 Task: Organize a family picnic for next Sunday at the park.
Action: Mouse moved to (442, 133)
Screenshot: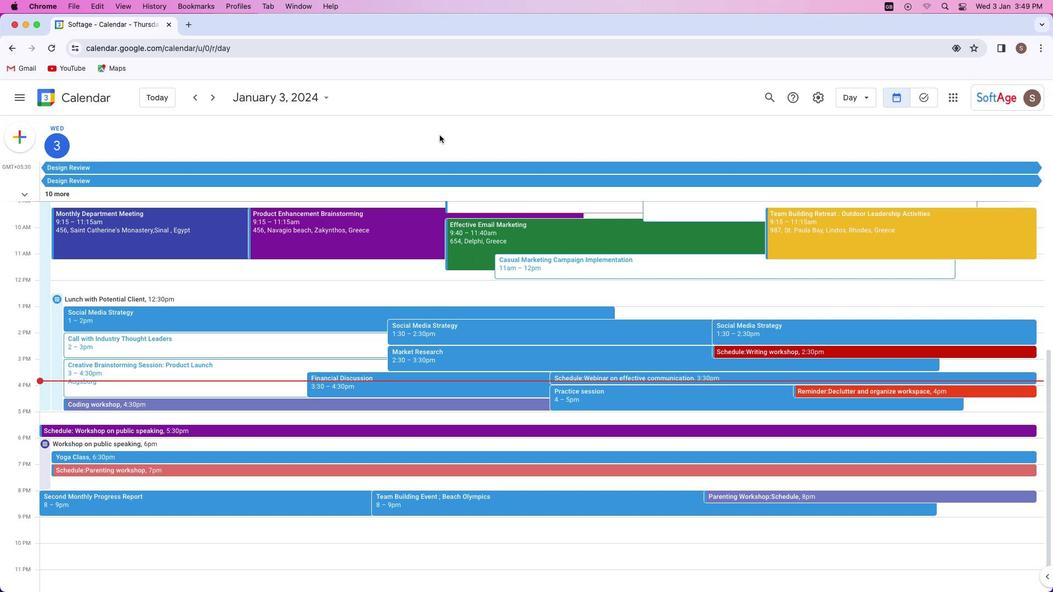 
Action: Mouse pressed left at (442, 133)
Screenshot: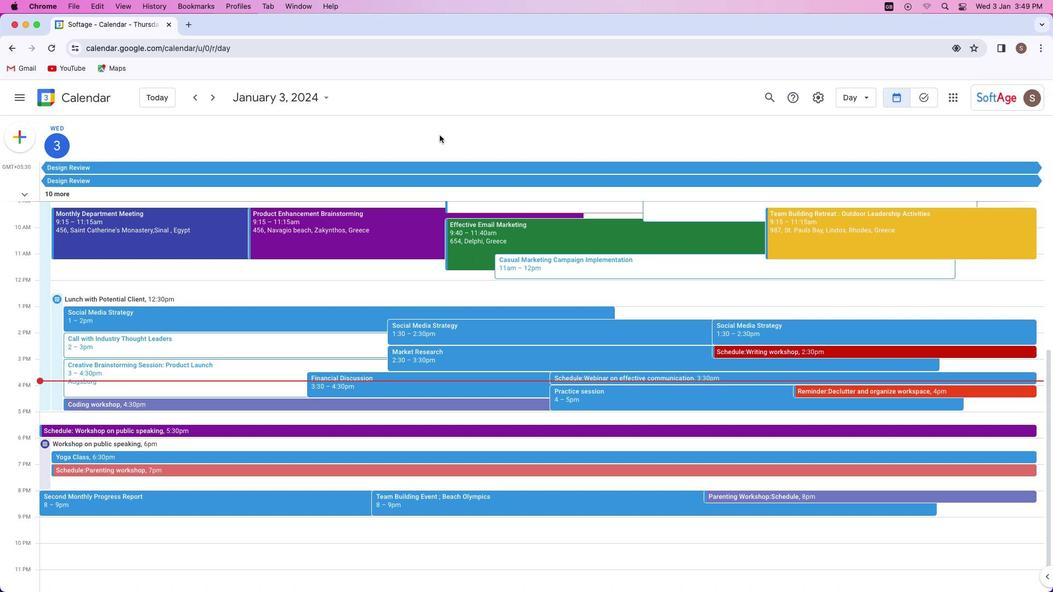 
Action: Mouse moved to (15, 134)
Screenshot: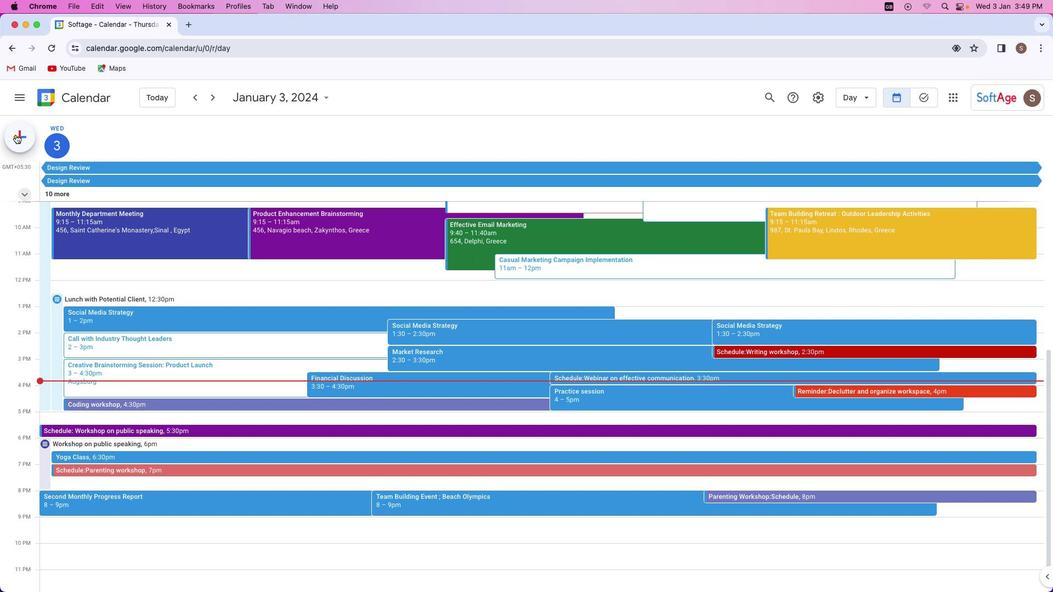 
Action: Mouse pressed left at (15, 134)
Screenshot: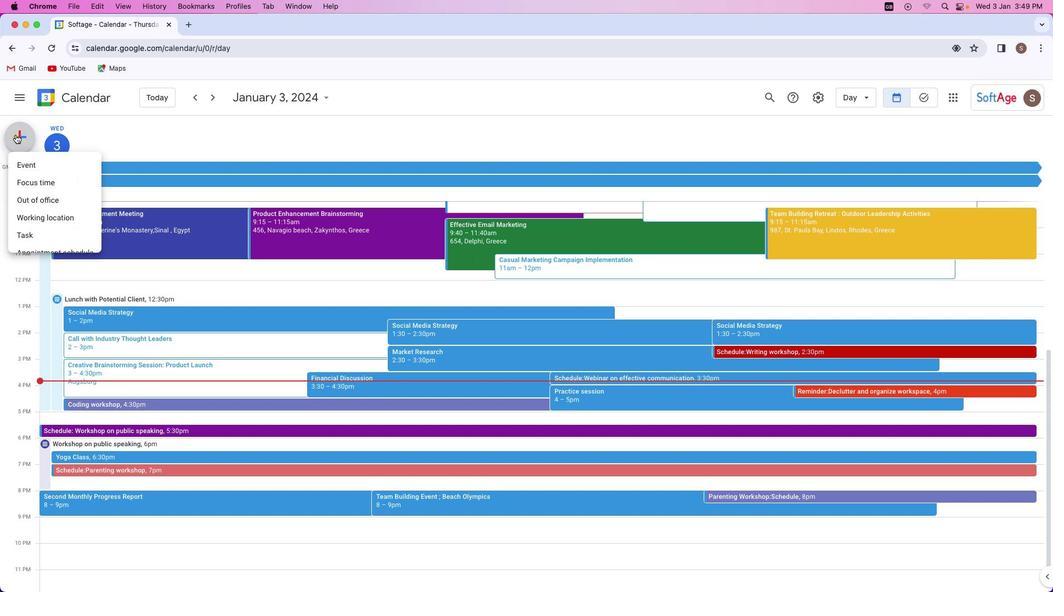 
Action: Mouse moved to (48, 169)
Screenshot: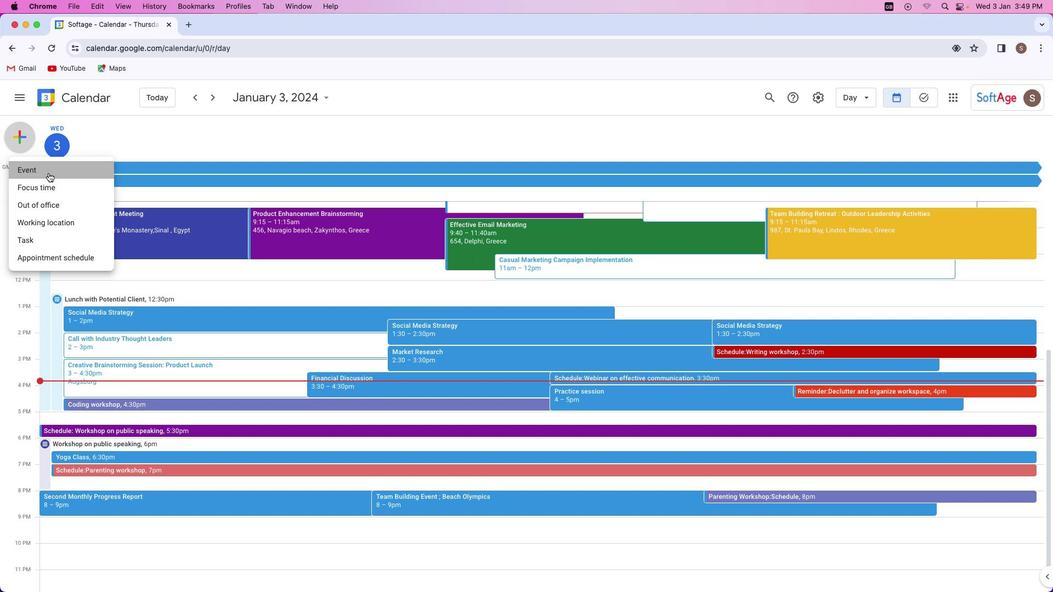 
Action: Mouse pressed left at (48, 169)
Screenshot: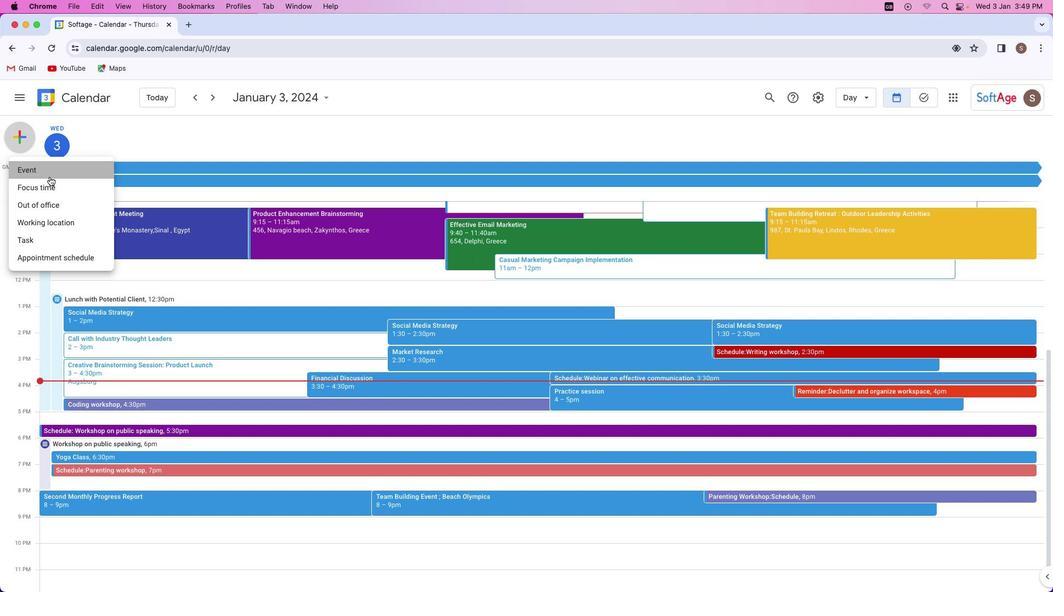 
Action: Mouse moved to (396, 234)
Screenshot: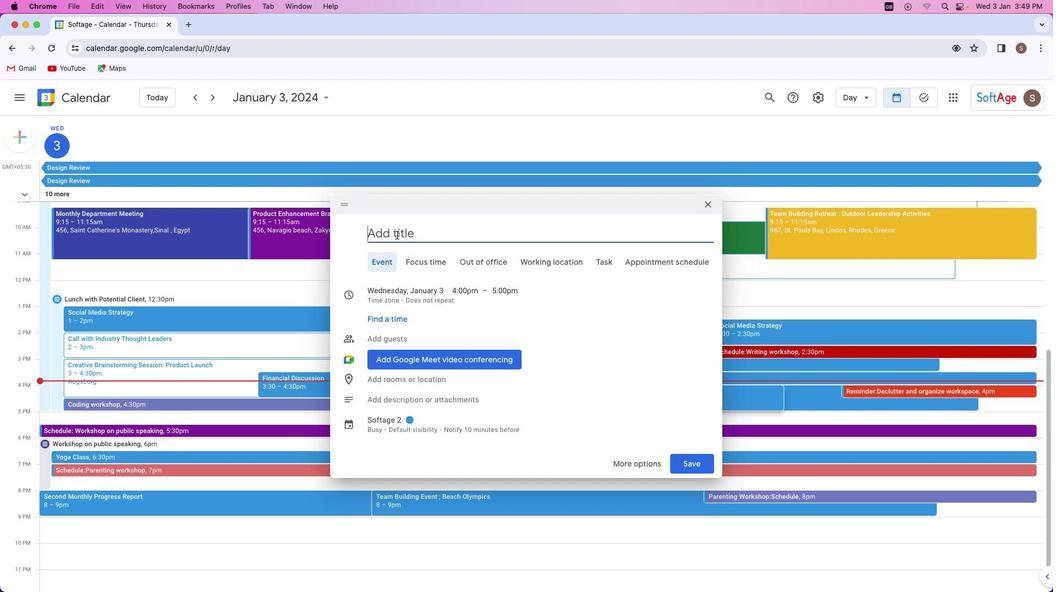 
Action: Key pressed Key.shift'F''a''m''i''l''y'Key.space'p''i''c''n''i''c'
Screenshot: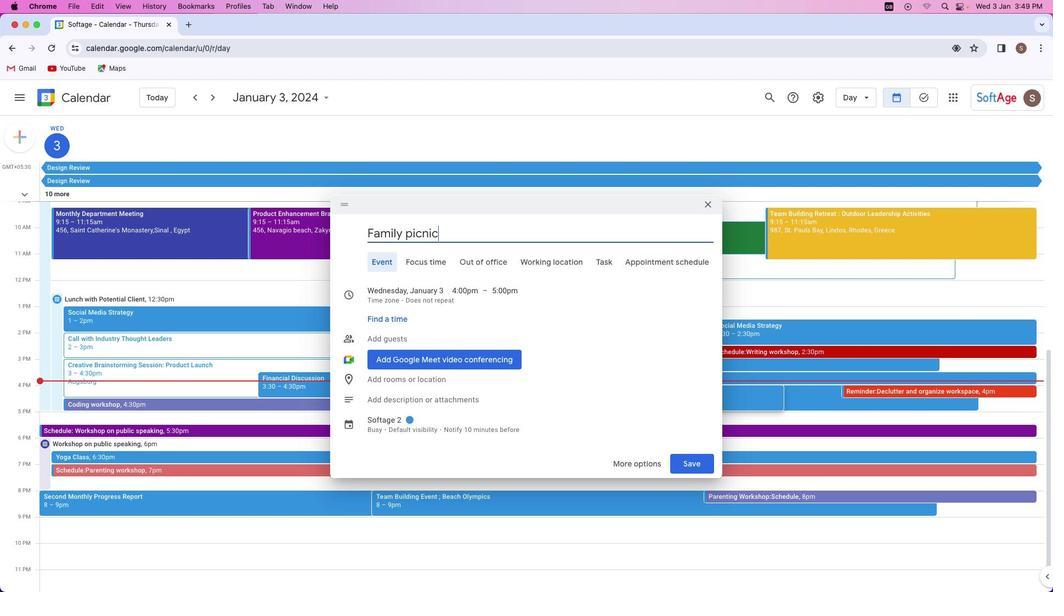 
Action: Mouse moved to (419, 288)
Screenshot: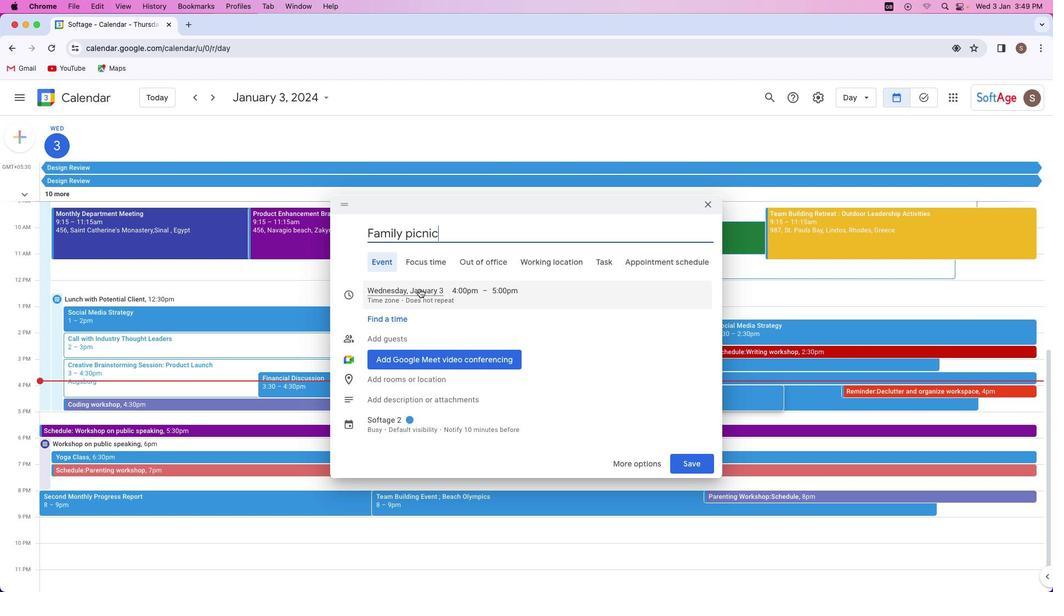 
Action: Mouse pressed left at (419, 288)
Screenshot: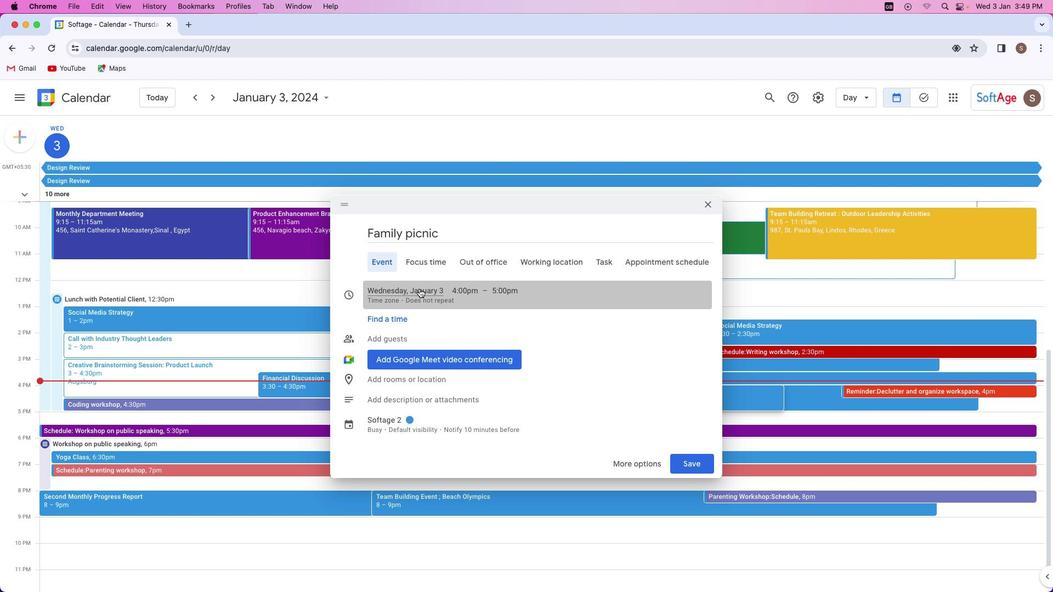 
Action: Mouse moved to (502, 342)
Screenshot: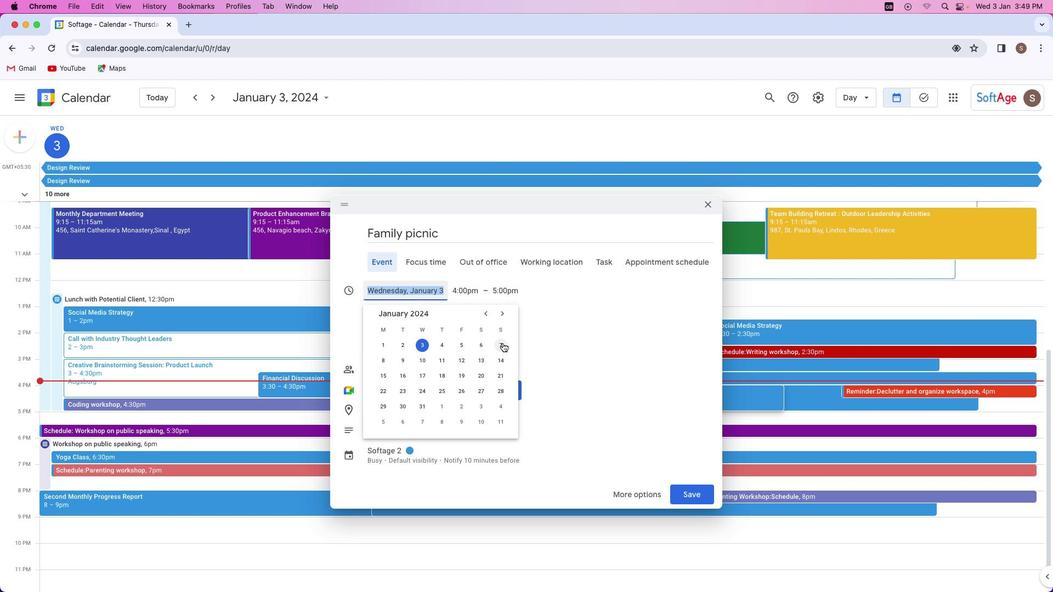
Action: Mouse pressed left at (502, 342)
Screenshot: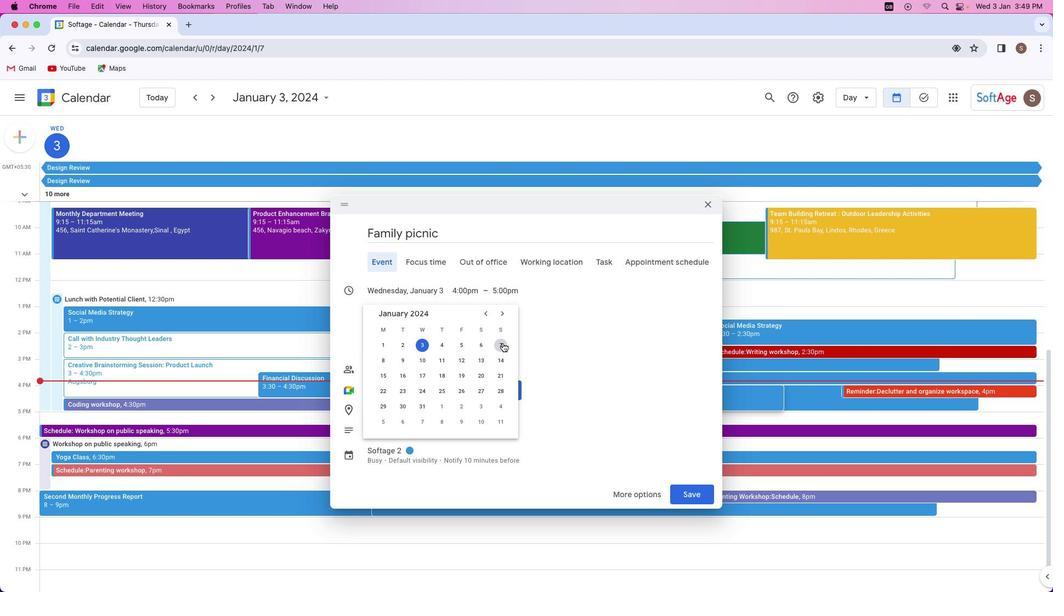 
Action: Mouse moved to (448, 291)
Screenshot: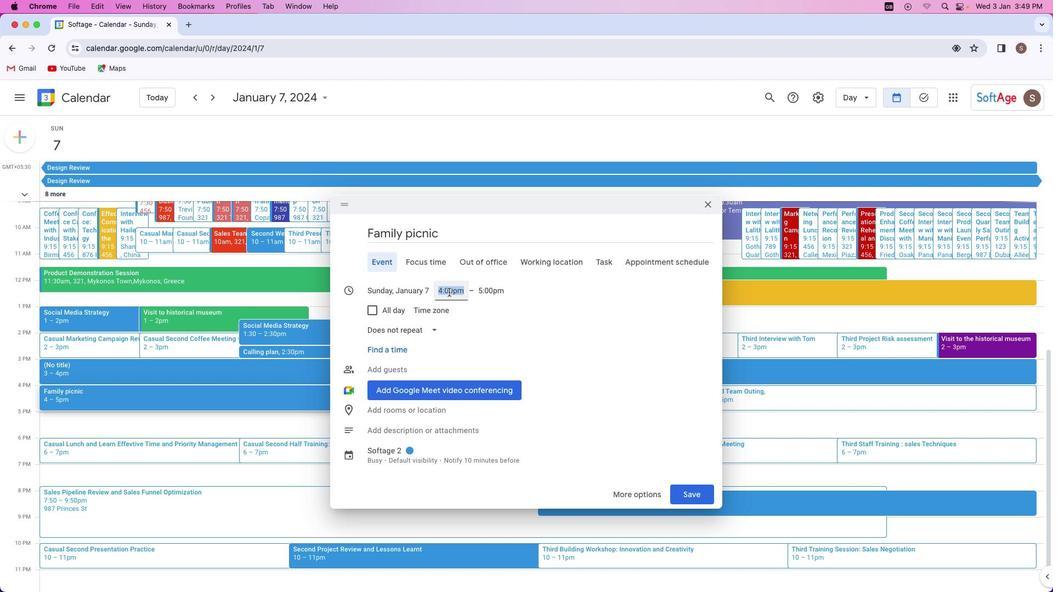 
Action: Mouse pressed left at (448, 291)
Screenshot: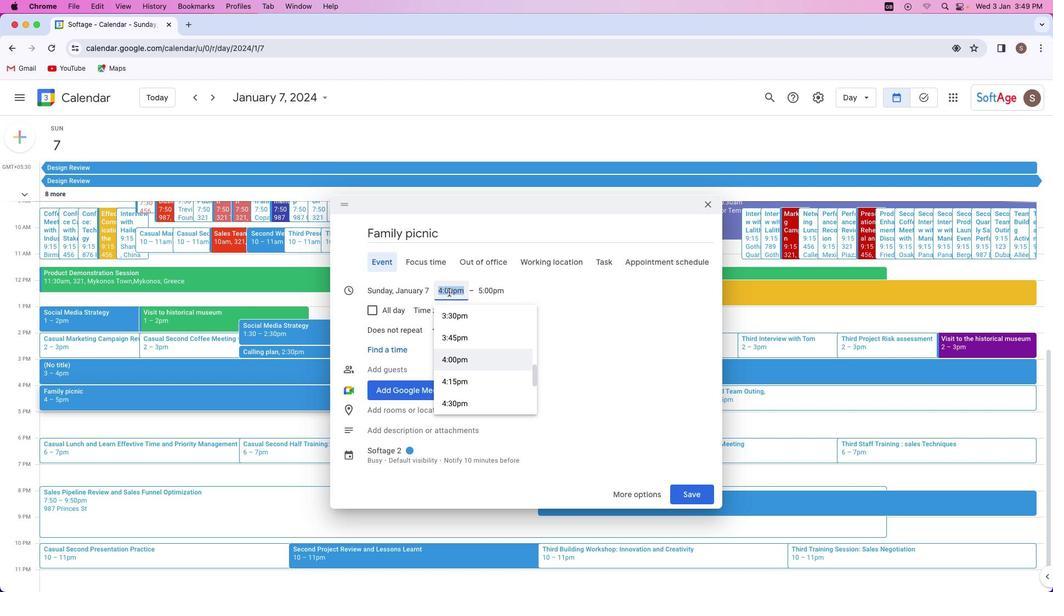 
Action: Mouse moved to (572, 311)
Screenshot: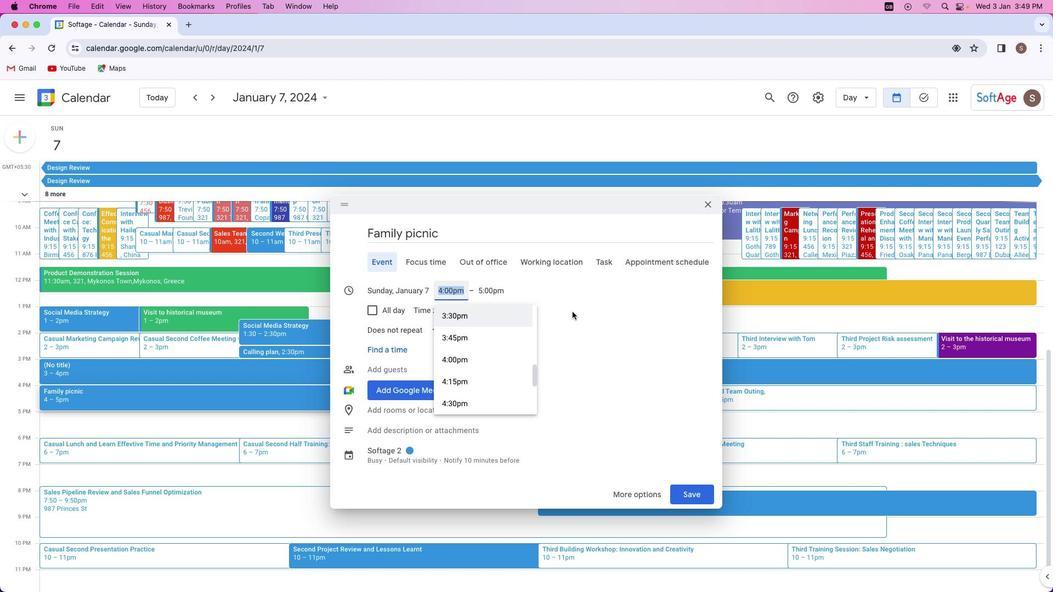 
Action: Mouse pressed left at (572, 311)
Screenshot: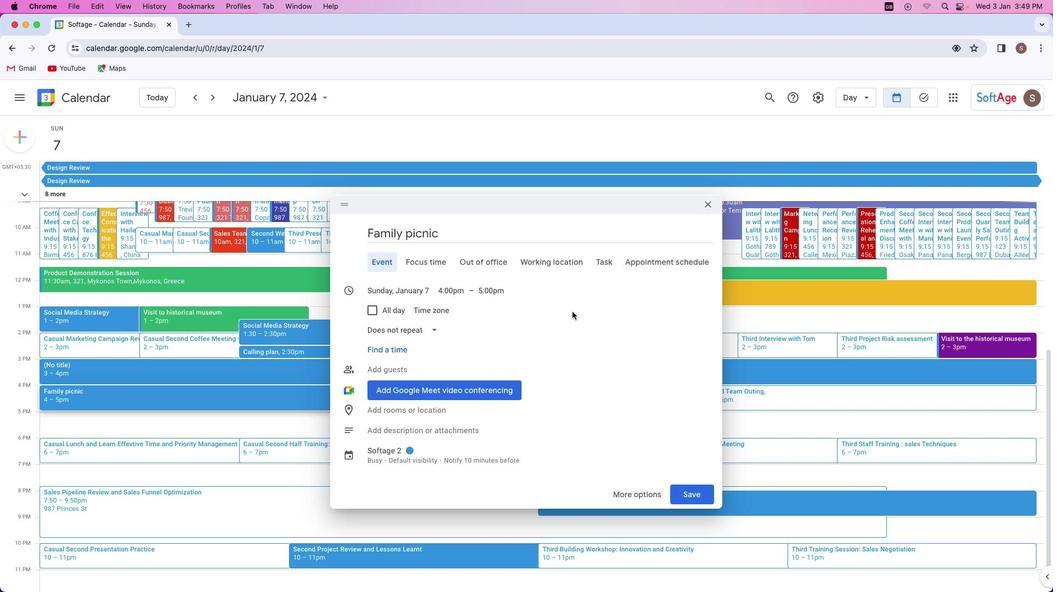 
Action: Mouse moved to (373, 311)
Screenshot: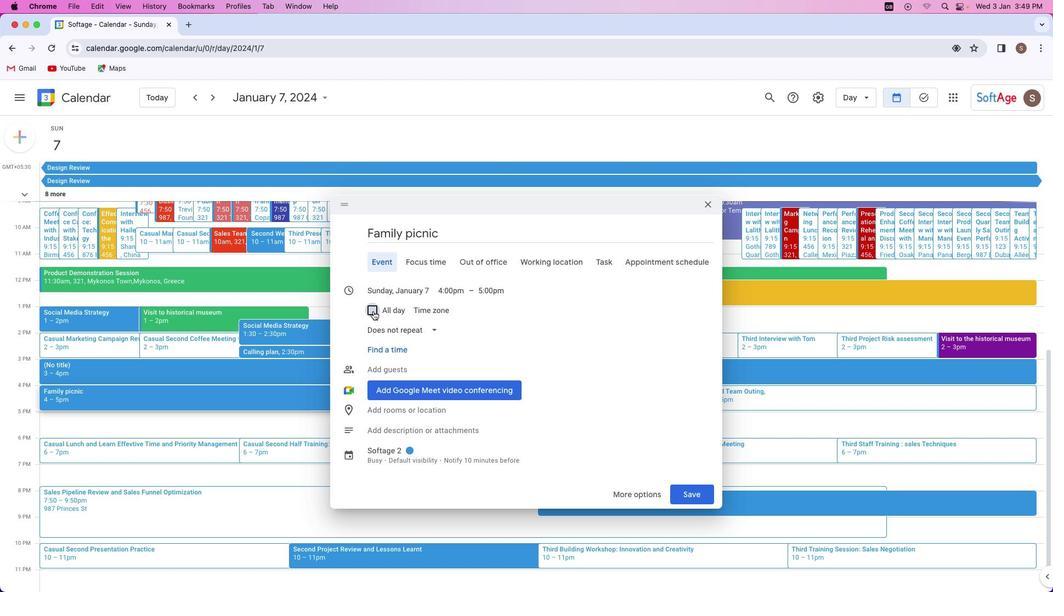 
Action: Mouse pressed left at (373, 311)
Screenshot: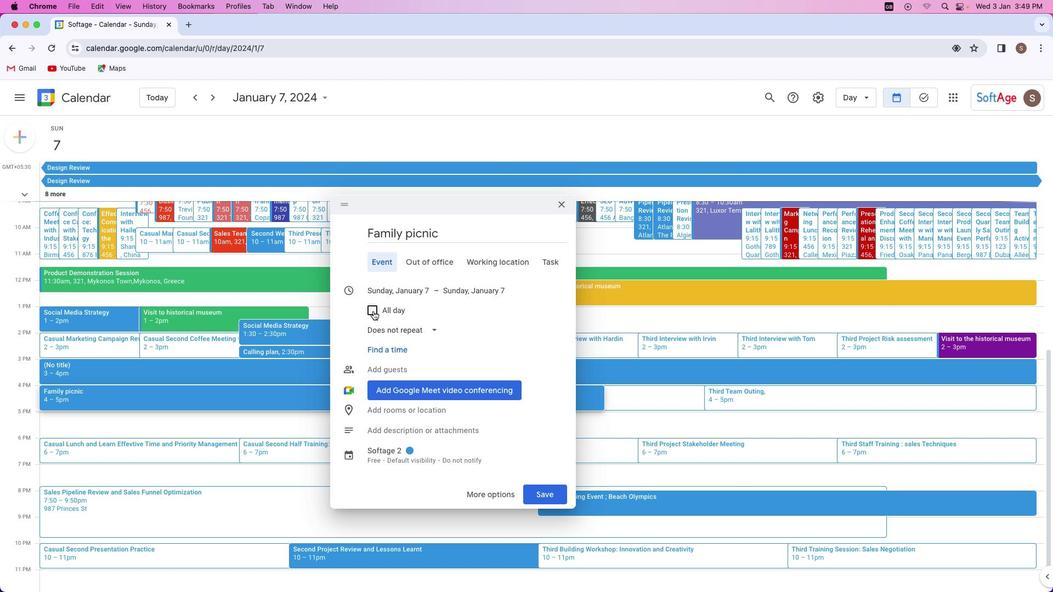 
Action: Mouse moved to (468, 410)
Screenshot: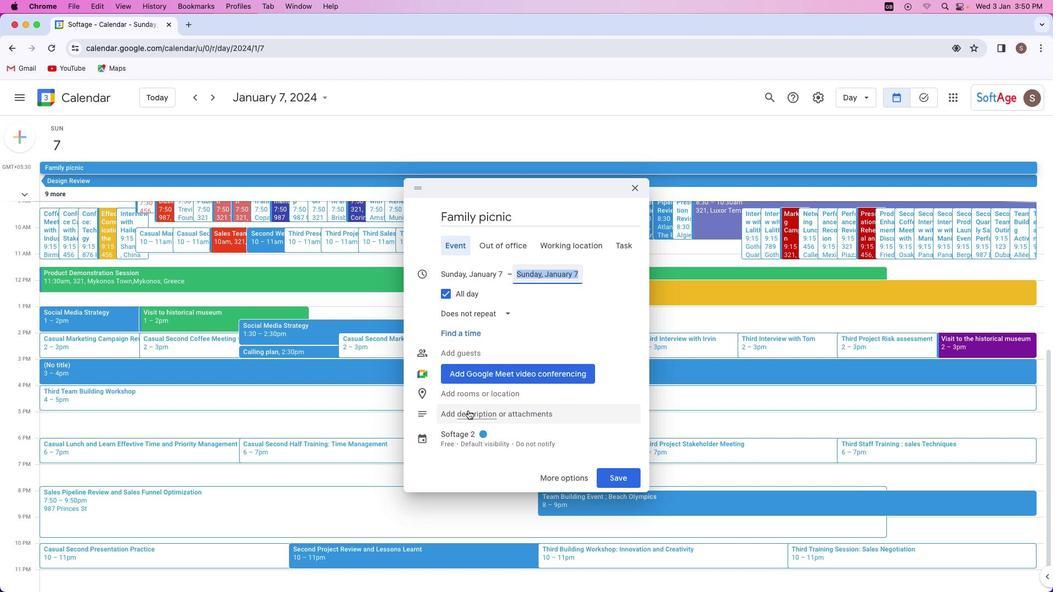
Action: Mouse pressed left at (468, 410)
Screenshot: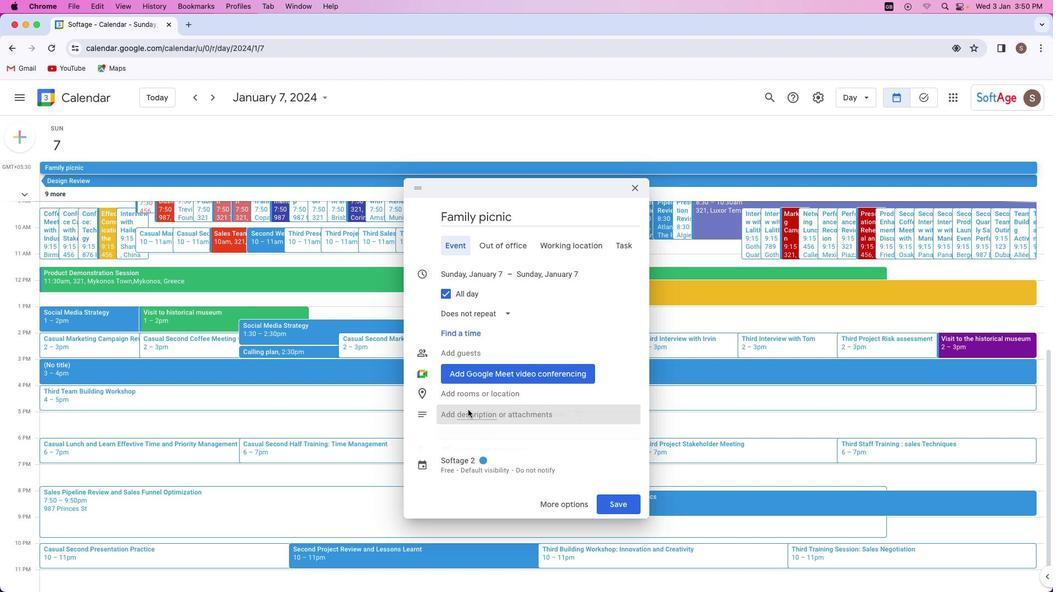 
Action: Mouse moved to (473, 431)
Screenshot: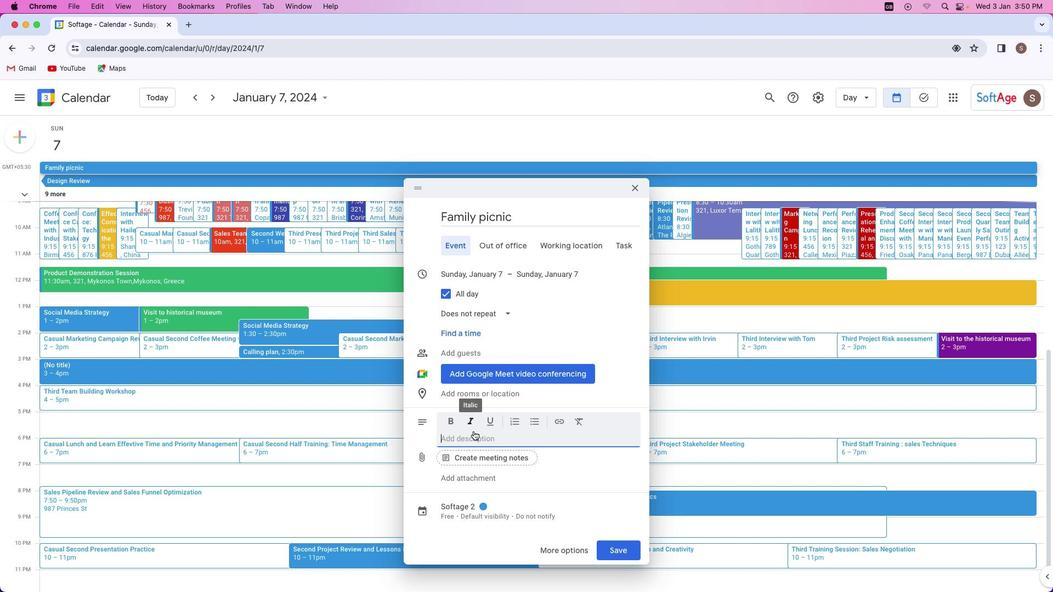 
Action: Key pressed Key.shift'T''h''i''s'Key.space'p''l''a''n'Key.space'o''r''g''a''n''i''g'Key.backspace'z''e'Key.spaceKey.space'a'Key.leftKey.leftKey.backspaceKey.rightKey.rightKey.rightKey.space'f''a''m''i''l''y'Key.space'p''i''c''n''i''c''.'
Screenshot: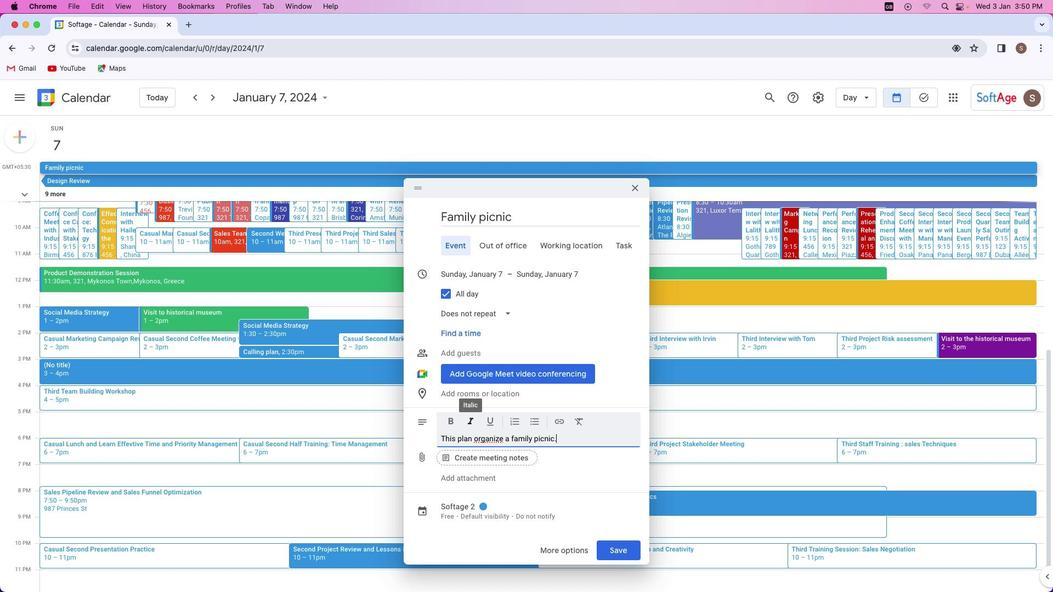 
Action: Mouse moved to (494, 508)
Screenshot: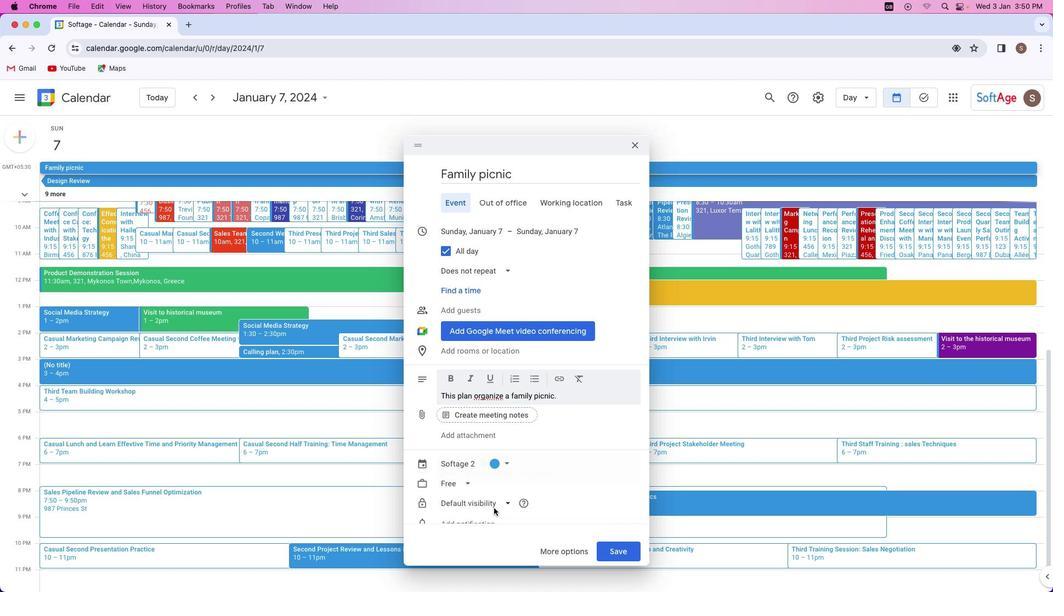 
Action: Mouse pressed left at (494, 508)
Screenshot: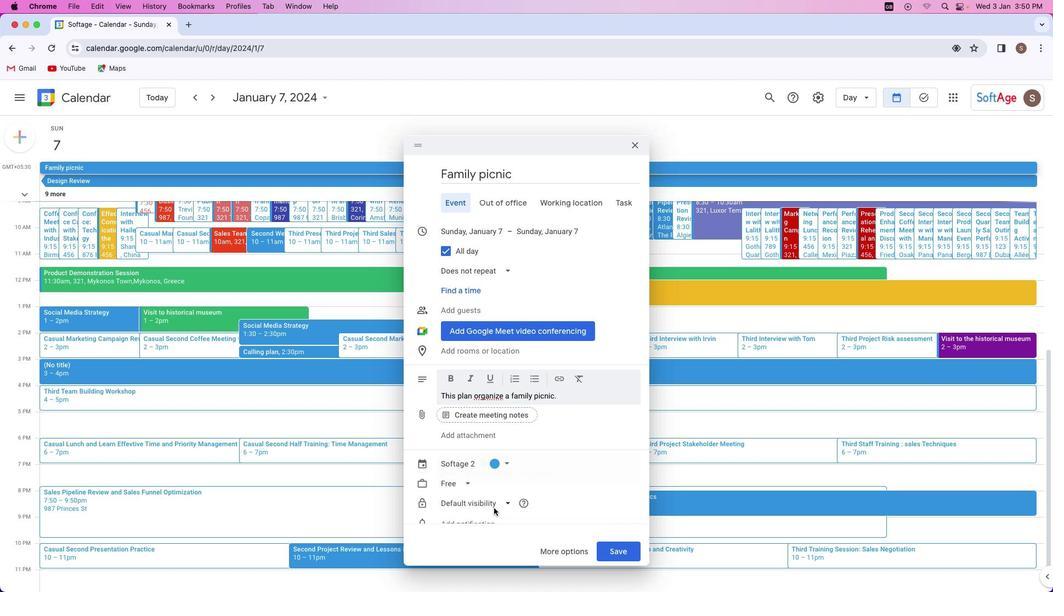 
Action: Mouse moved to (505, 447)
Screenshot: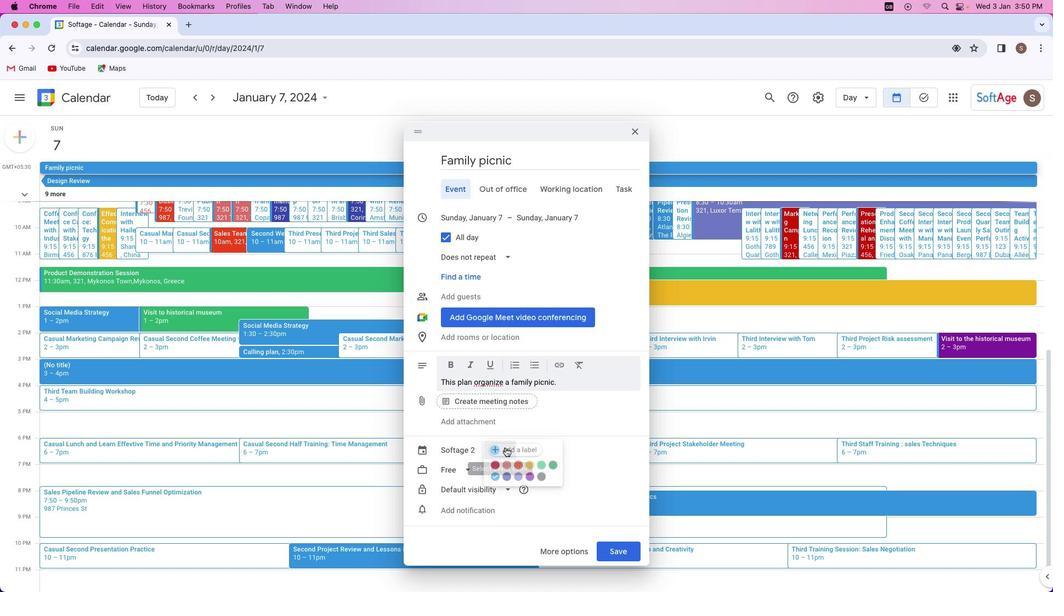 
Action: Mouse pressed left at (505, 447)
Screenshot: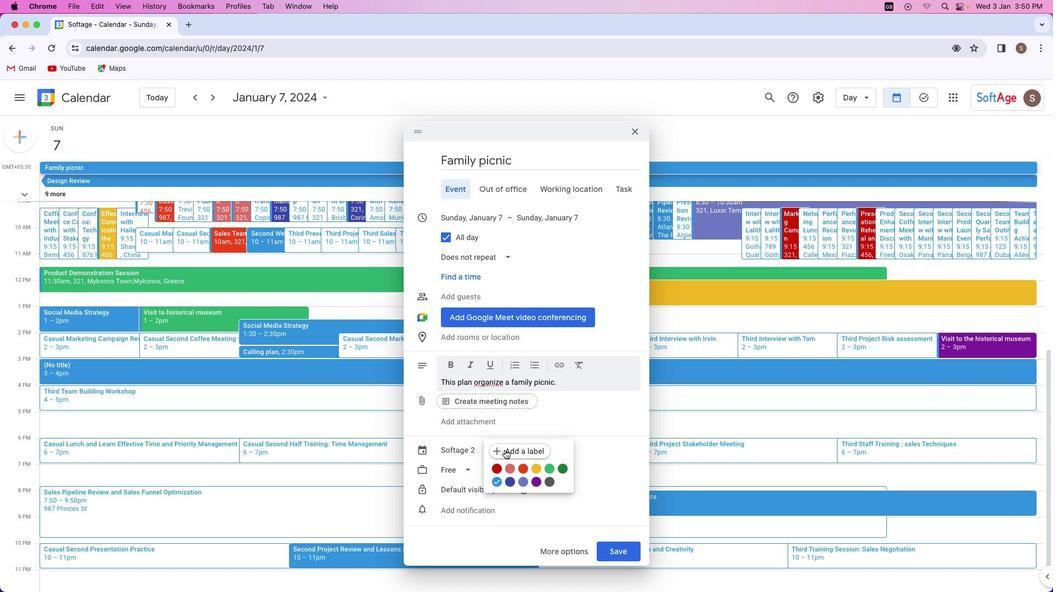 
Action: Mouse moved to (497, 467)
Screenshot: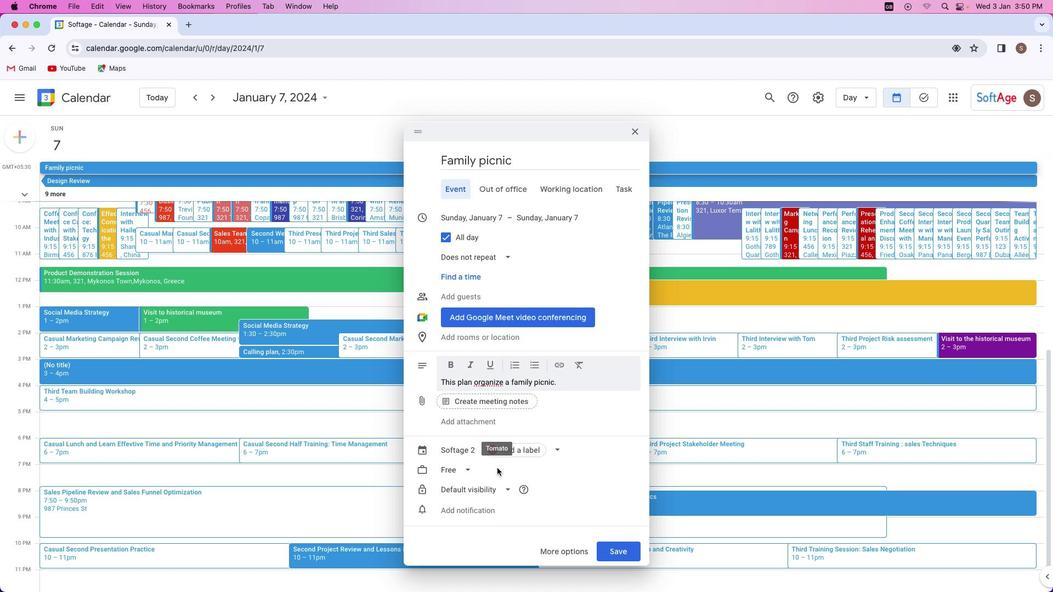 
Action: Mouse pressed left at (497, 467)
Screenshot: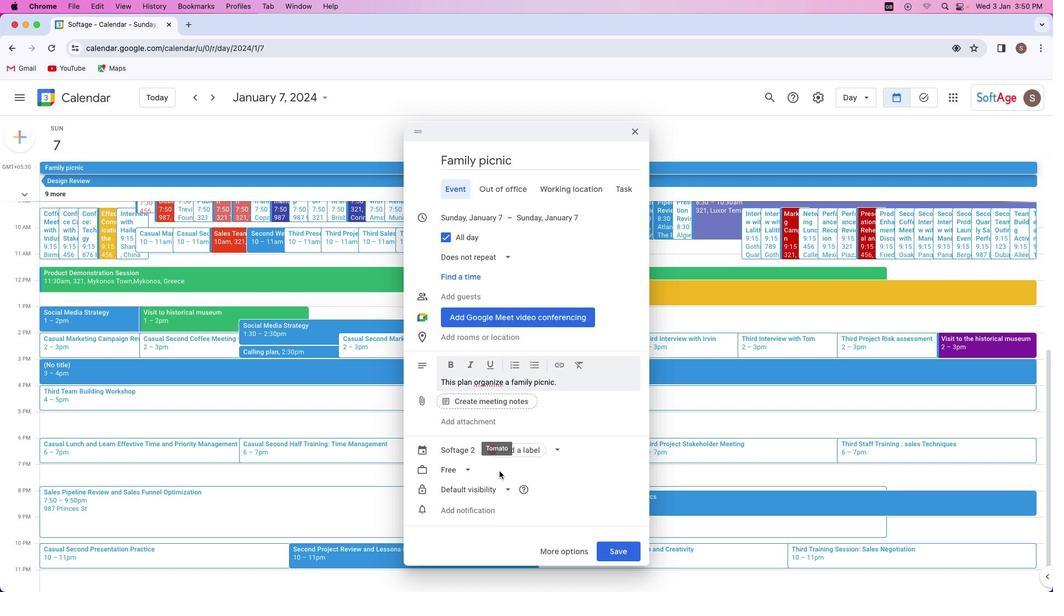 
Action: Mouse moved to (613, 548)
Screenshot: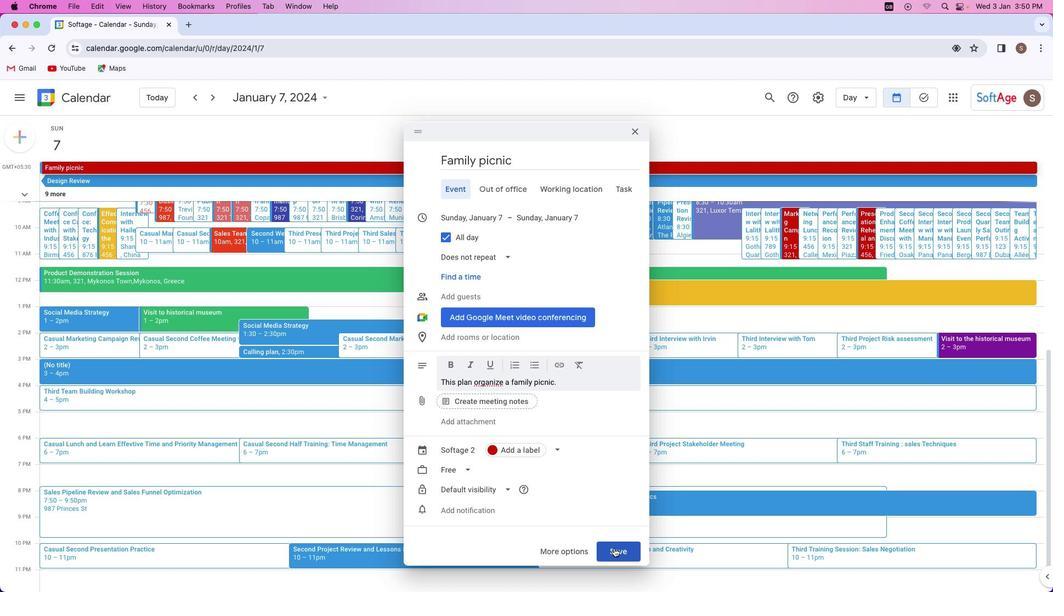 
Action: Mouse pressed left at (613, 548)
Screenshot: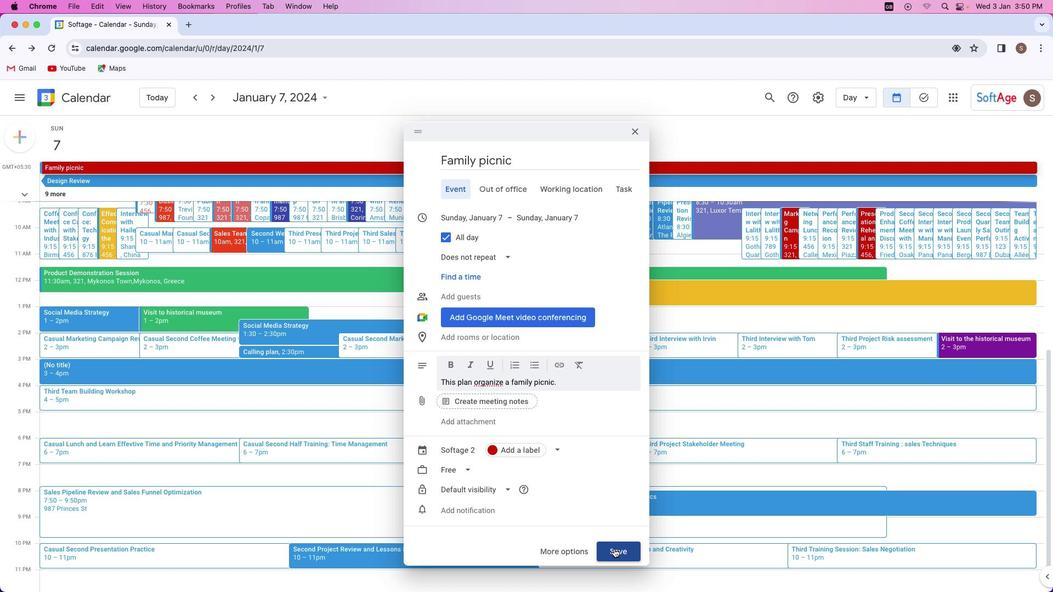 
Action: Mouse moved to (25, 193)
Screenshot: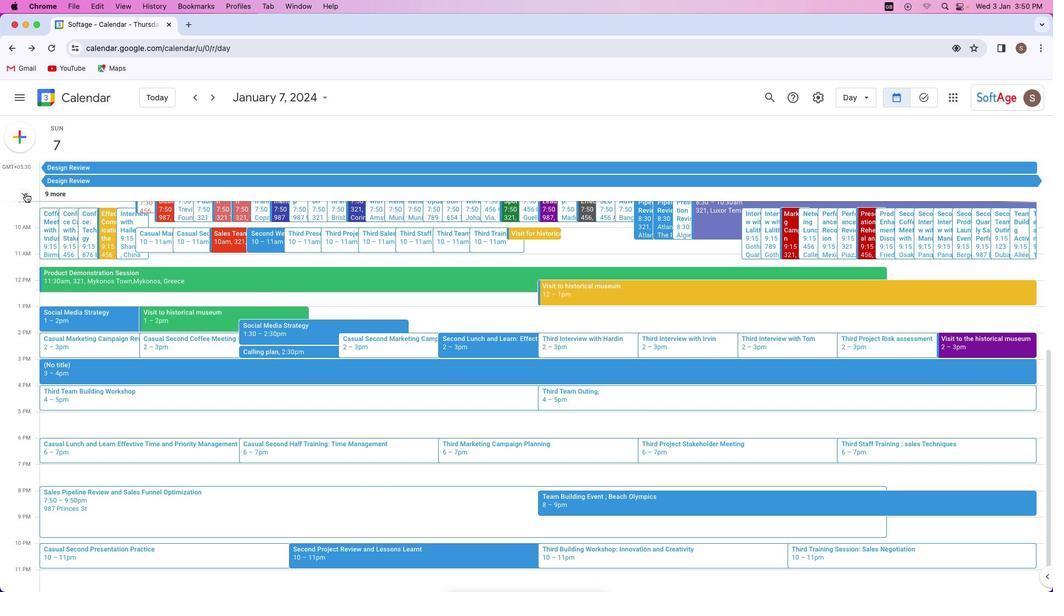 
Action: Mouse pressed left at (25, 193)
Screenshot: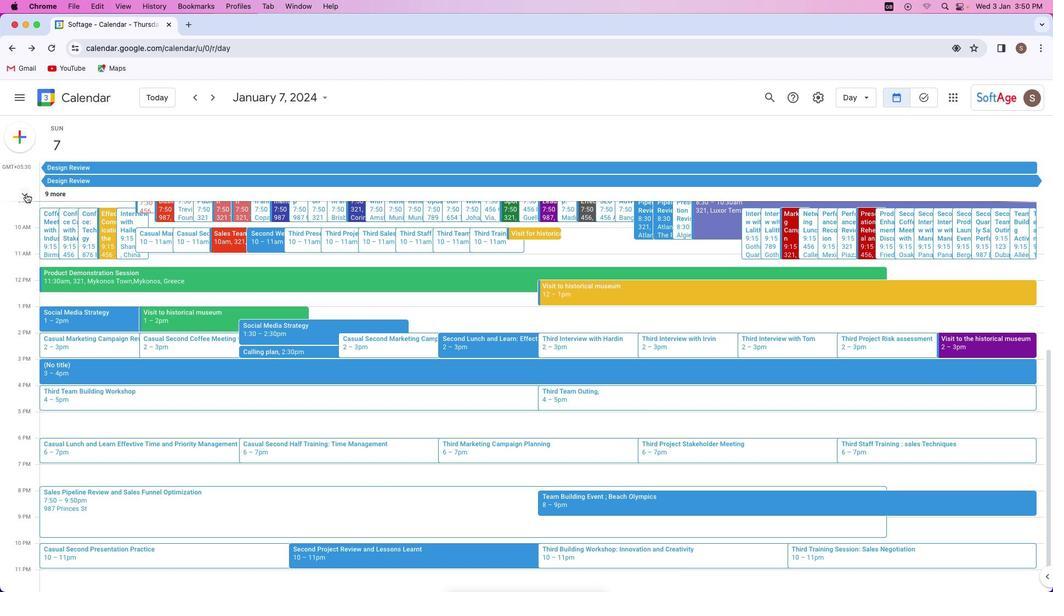 
Action: Mouse moved to (75, 271)
Screenshot: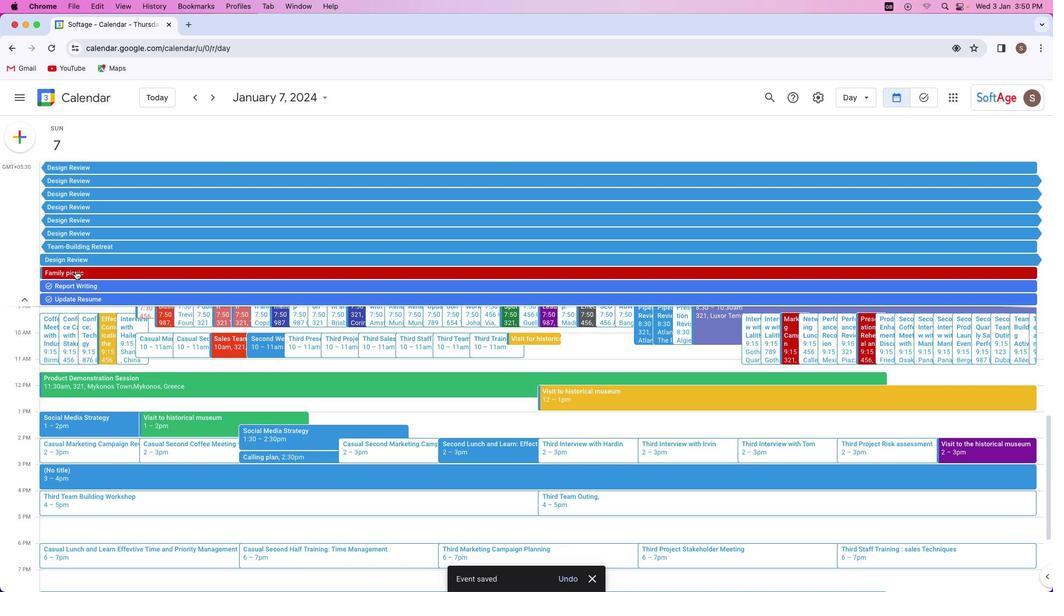 
Action: Mouse pressed left at (75, 271)
Screenshot: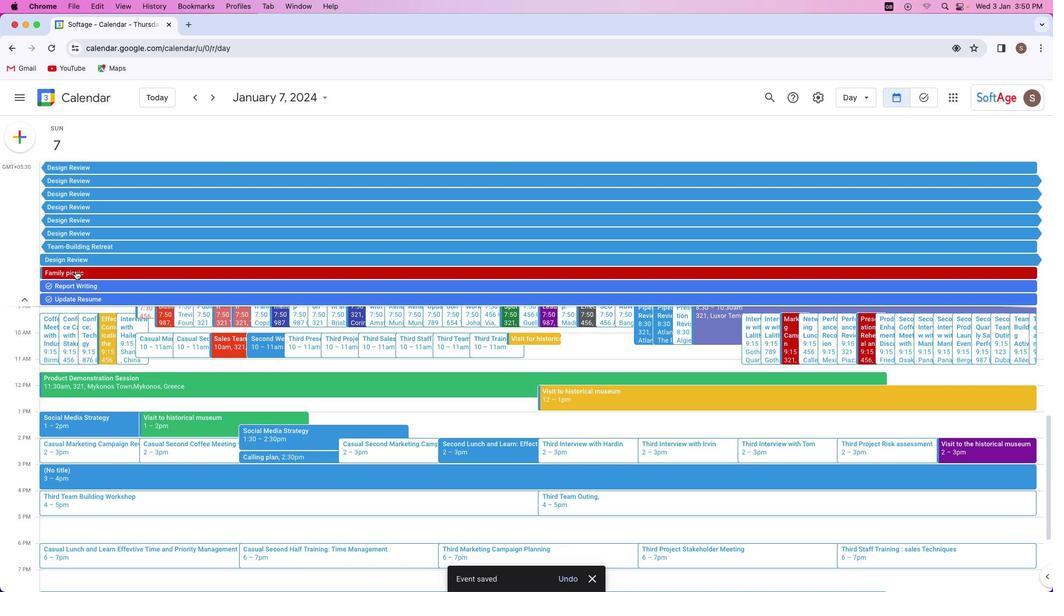 
Action: Mouse moved to (509, 317)
Screenshot: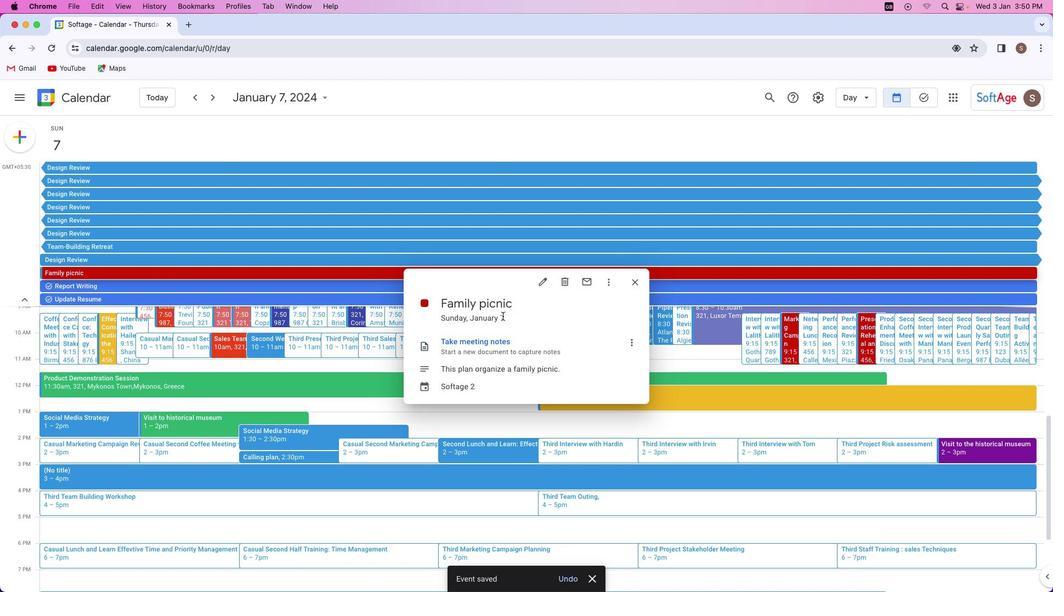 
Action: Mouse pressed left at (509, 317)
Screenshot: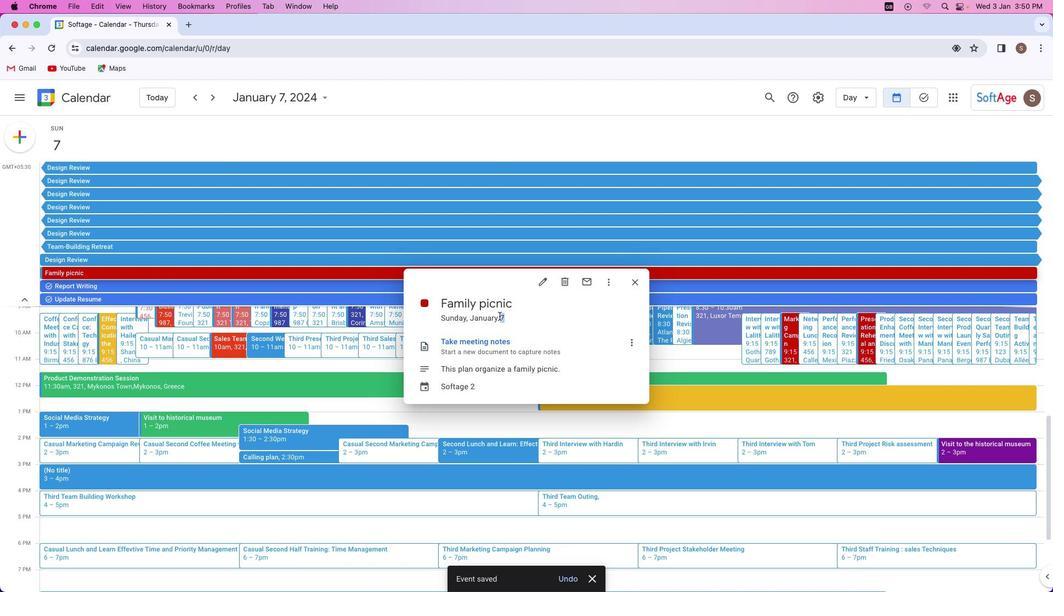 
Action: Mouse moved to (527, 318)
Screenshot: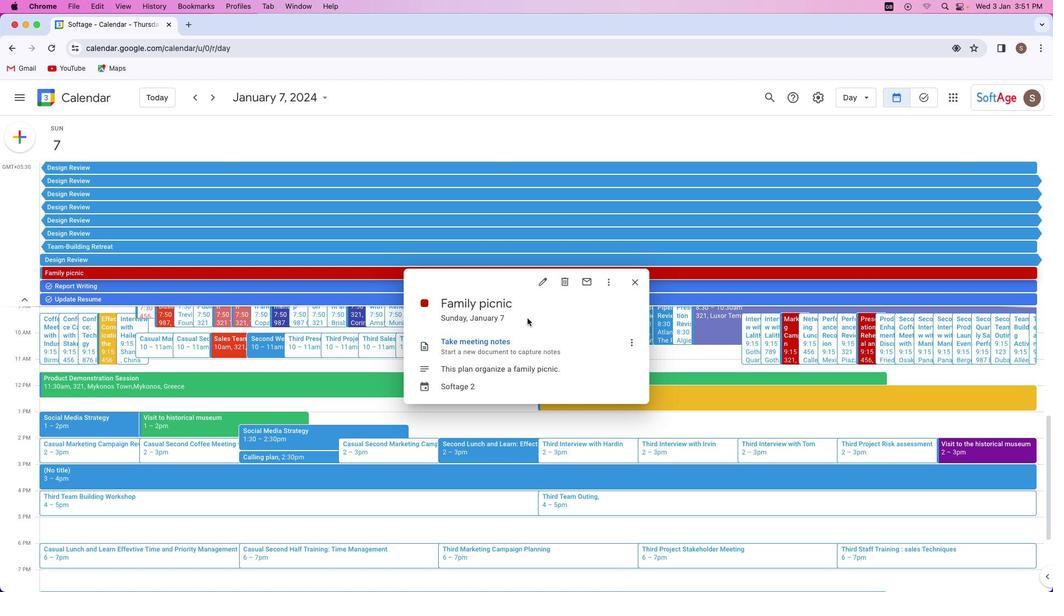 
Action: Mouse pressed left at (527, 318)
Screenshot: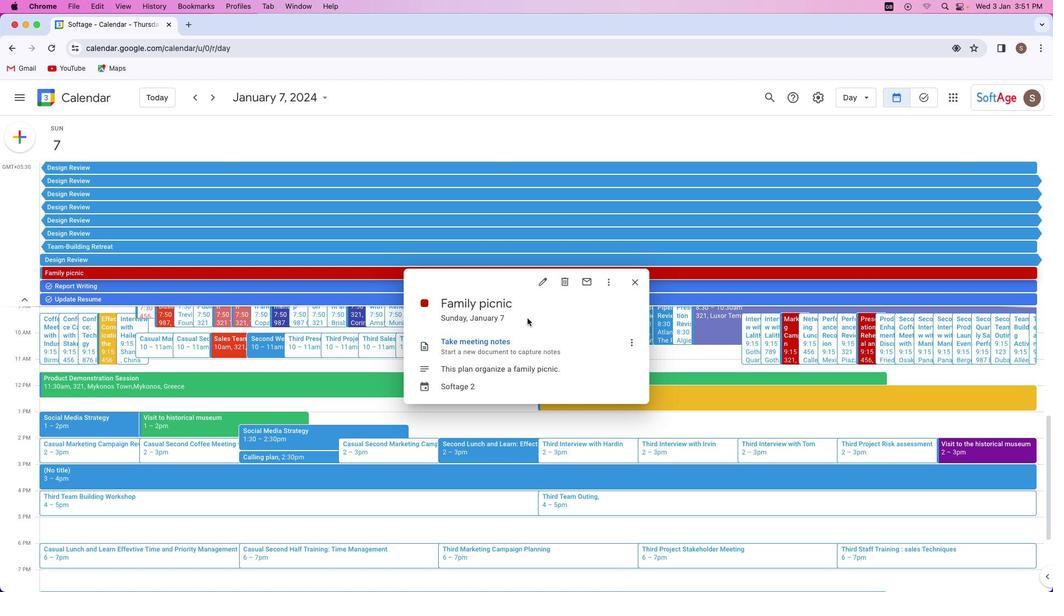 
Action: Mouse moved to (527, 318)
Screenshot: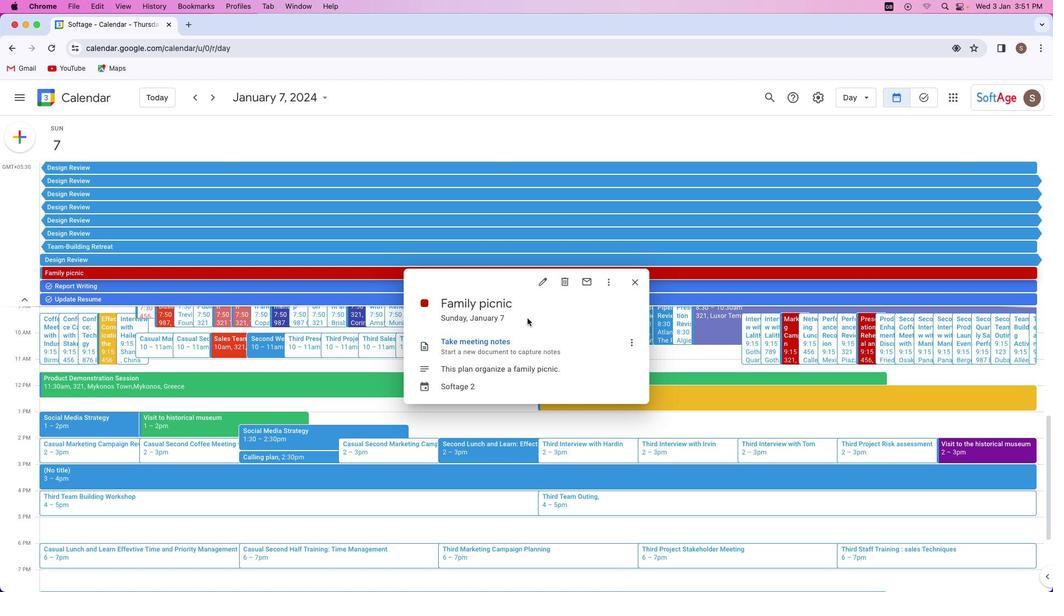 
